 Task: Select a random emoji from travel & places.
Action: Mouse moved to (536, 139)
Screenshot: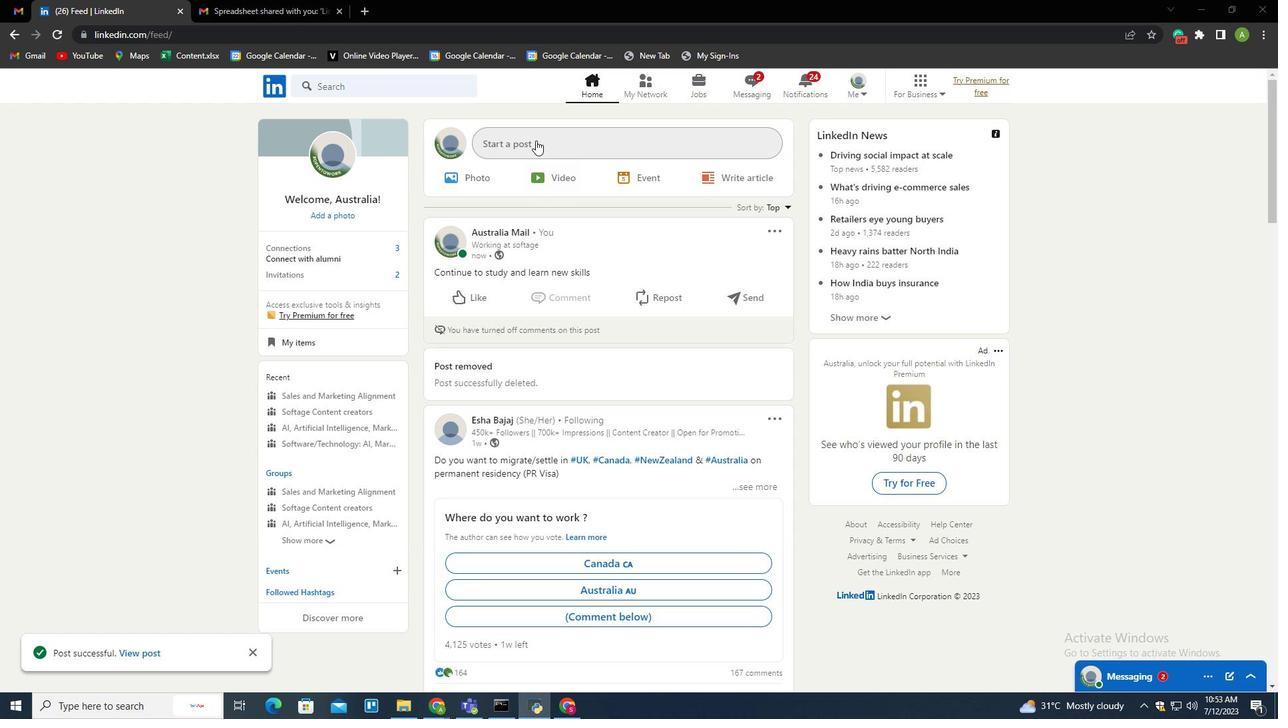 
Action: Mouse pressed left at (536, 139)
Screenshot: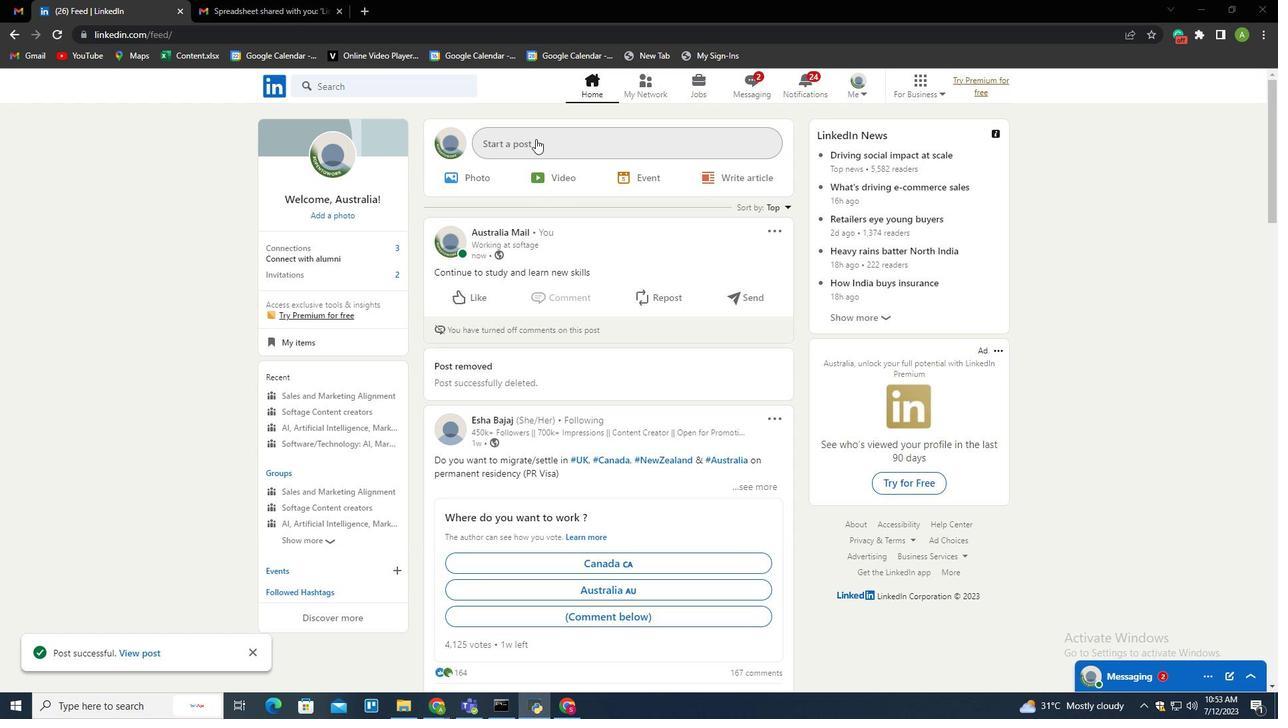 
Action: Mouse moved to (424, 356)
Screenshot: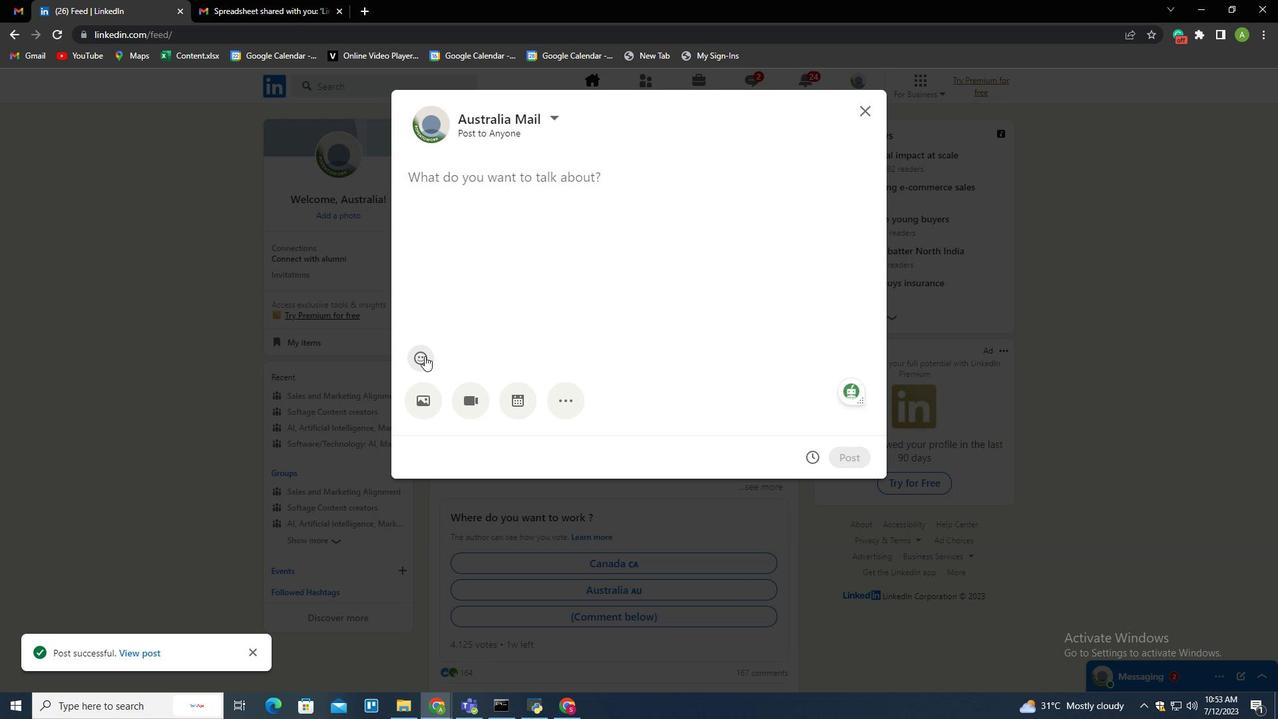 
Action: Mouse pressed left at (424, 356)
Screenshot: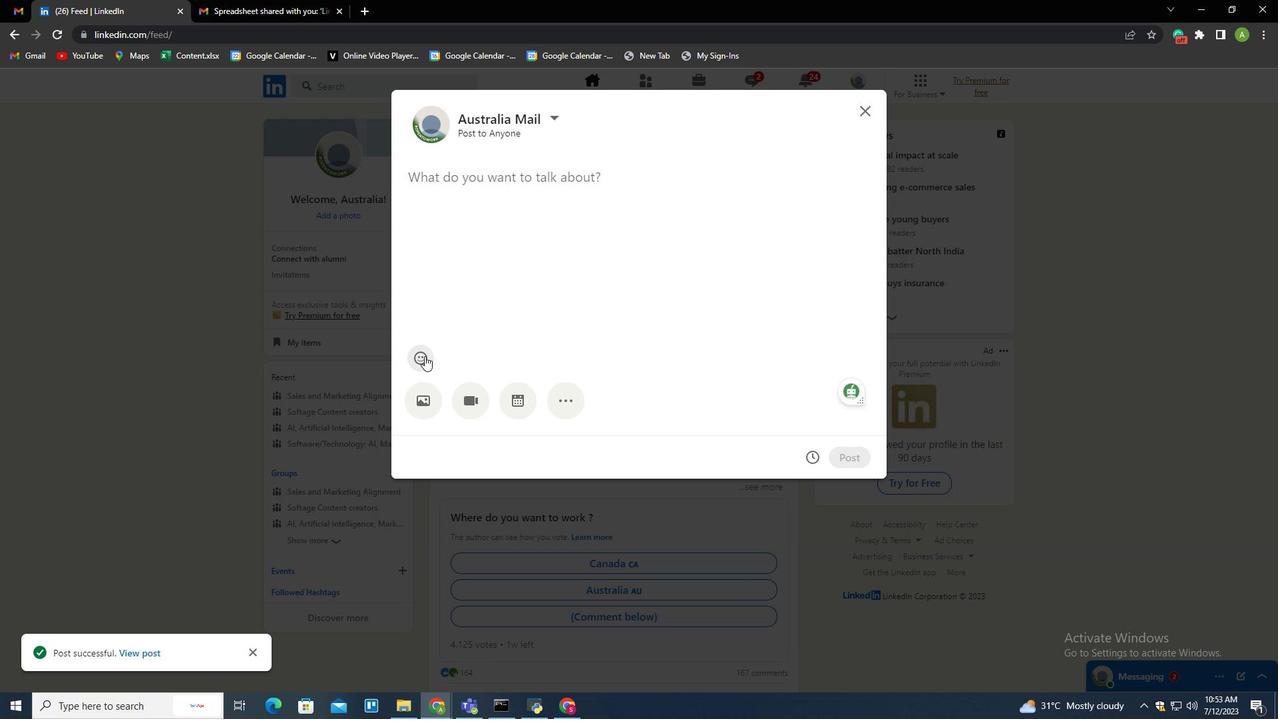 
Action: Mouse moved to (453, 425)
Screenshot: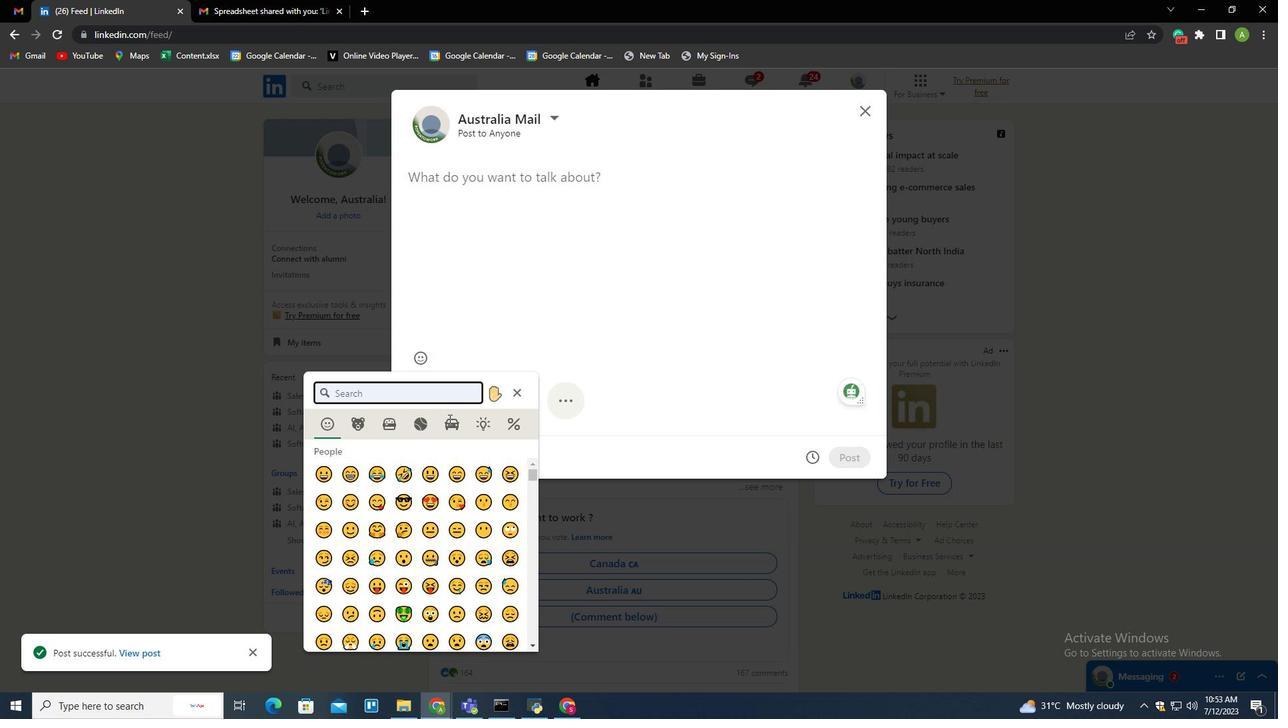 
Action: Mouse pressed left at (453, 425)
Screenshot: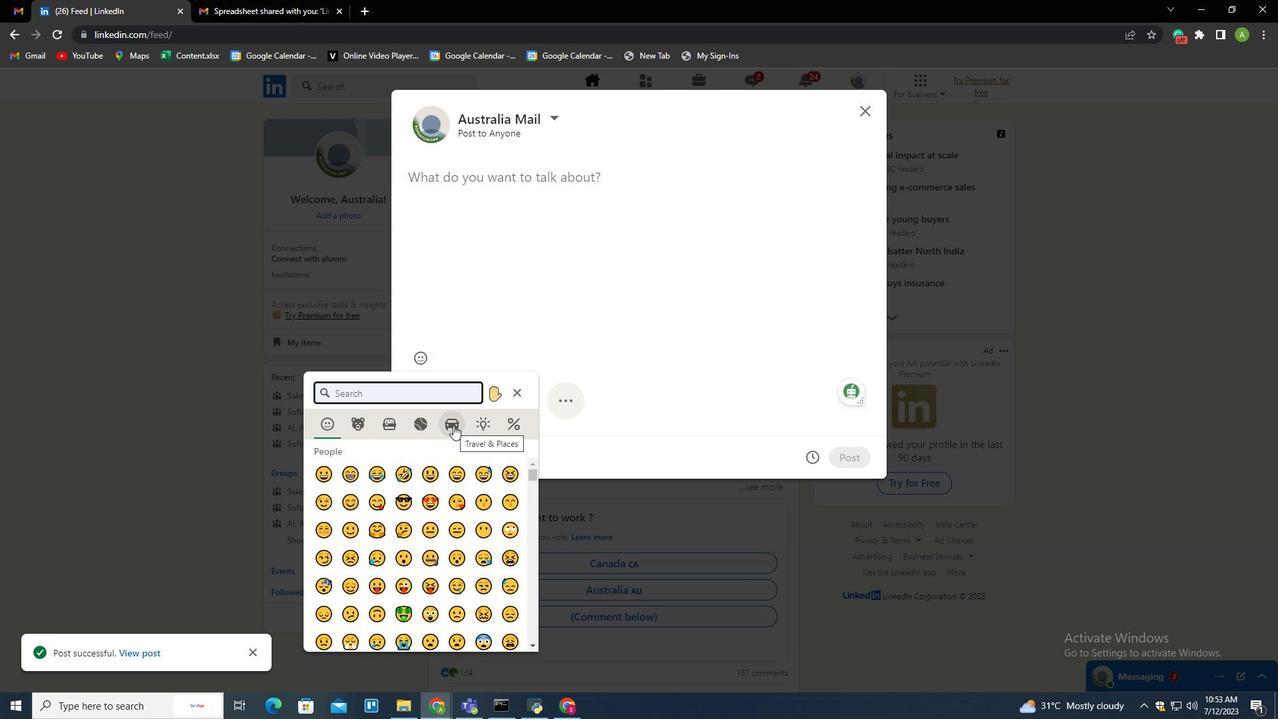 
Action: Mouse moved to (327, 476)
Screenshot: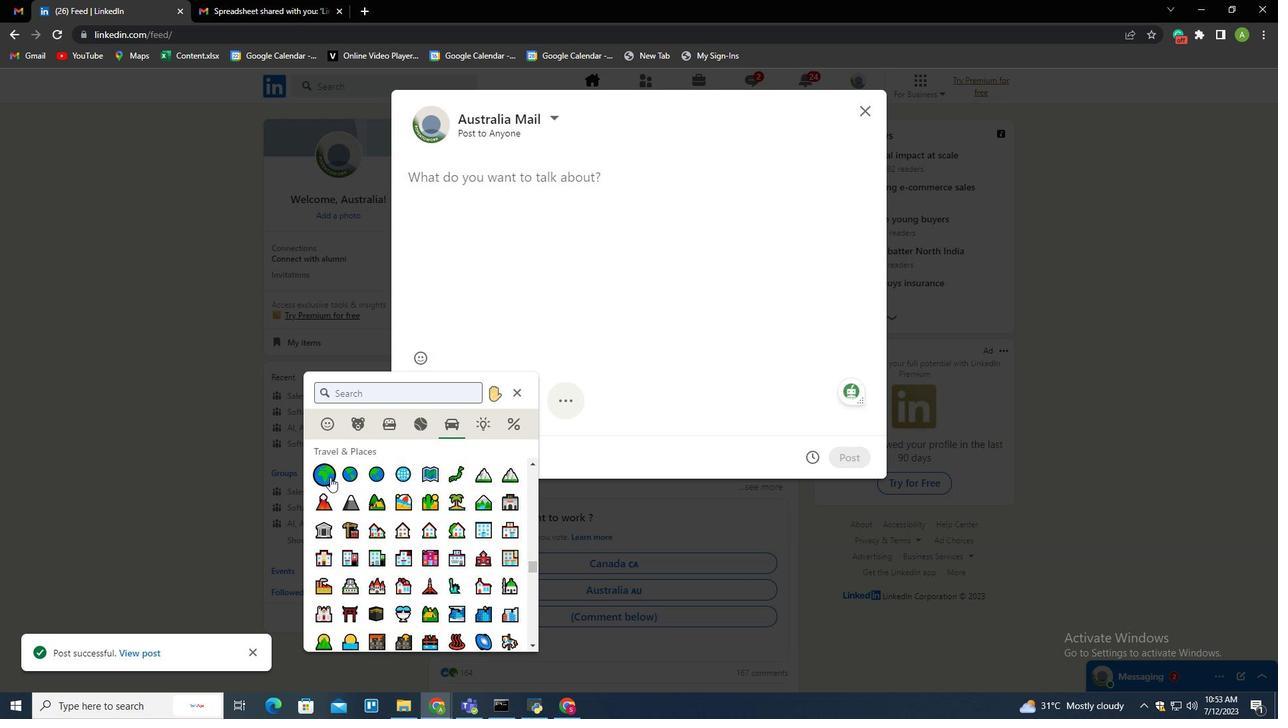 
Action: Mouse pressed left at (327, 476)
Screenshot: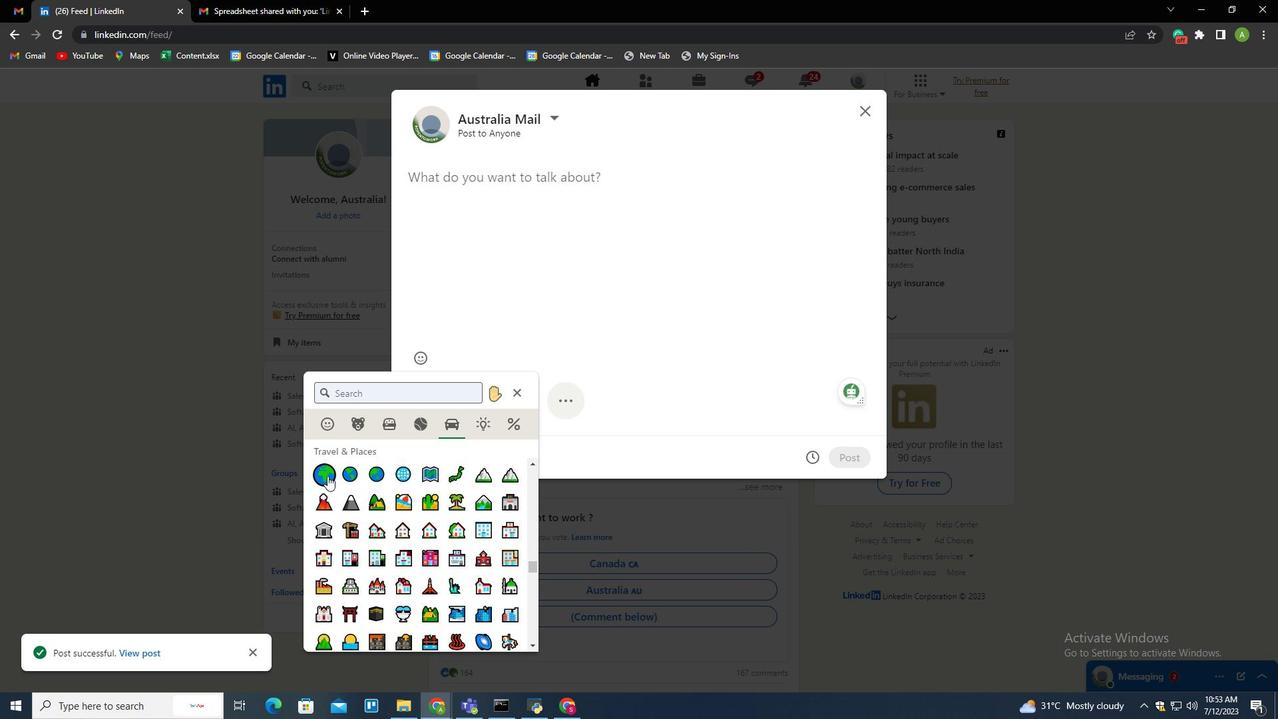 
Action: Mouse moved to (554, 322)
Screenshot: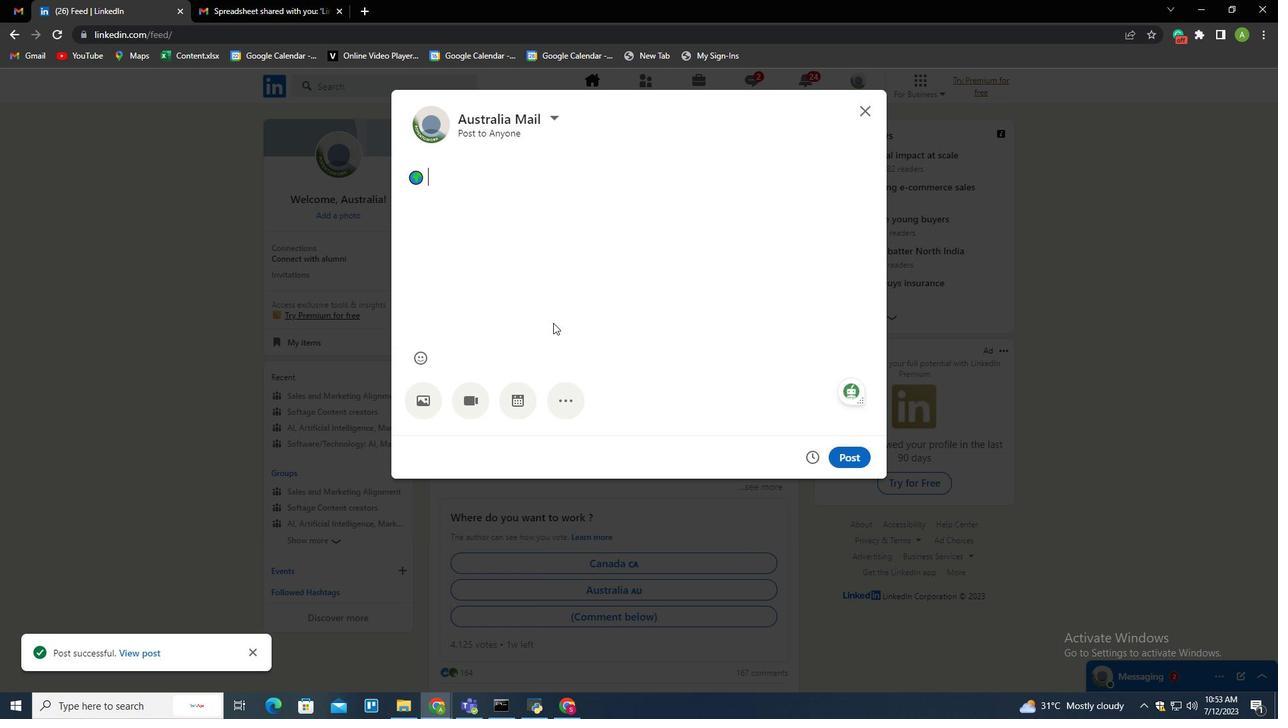 
